 Task: Create a due date automation trigger when advanced on, on the tuesday before a card is due add content with a name or a description ending with resume at 11:00 AM.
Action: Mouse moved to (873, 272)
Screenshot: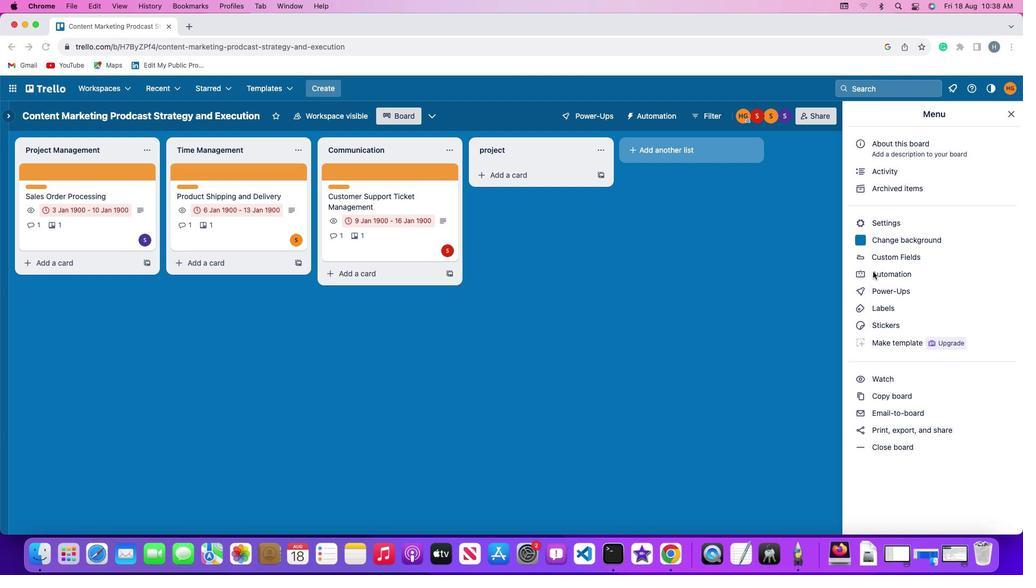 
Action: Mouse pressed left at (873, 272)
Screenshot: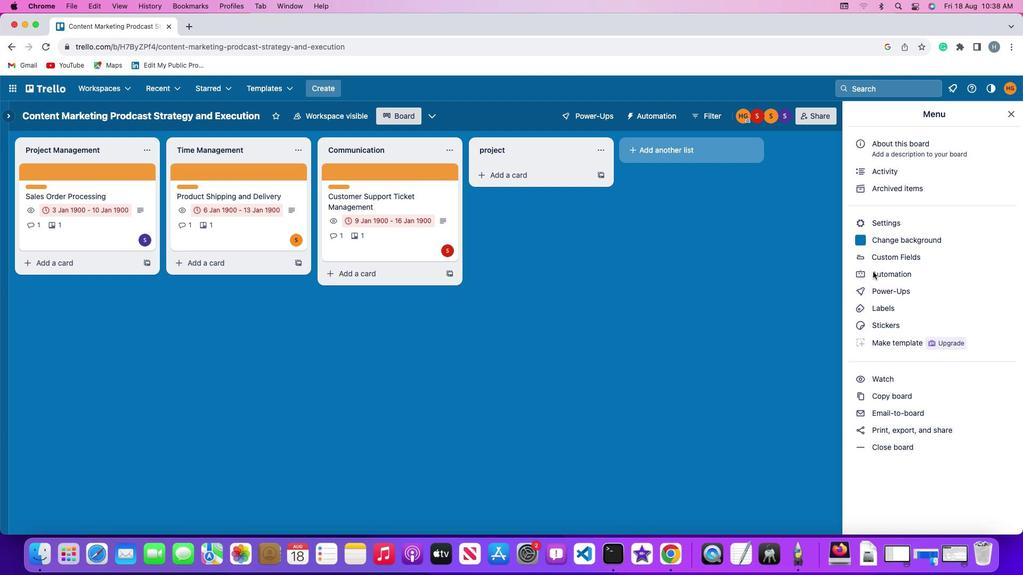 
Action: Mouse pressed left at (873, 272)
Screenshot: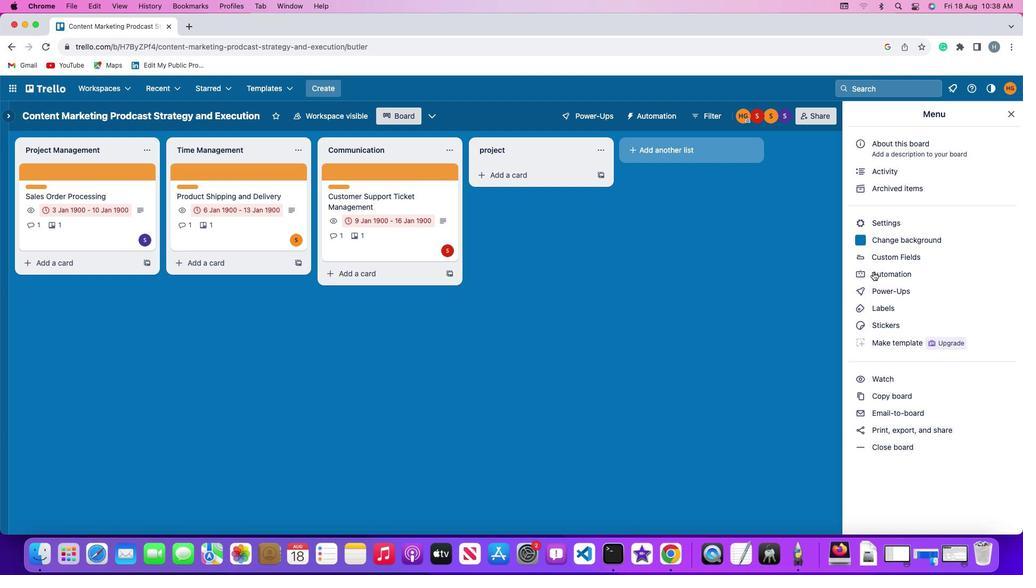 
Action: Mouse moved to (78, 244)
Screenshot: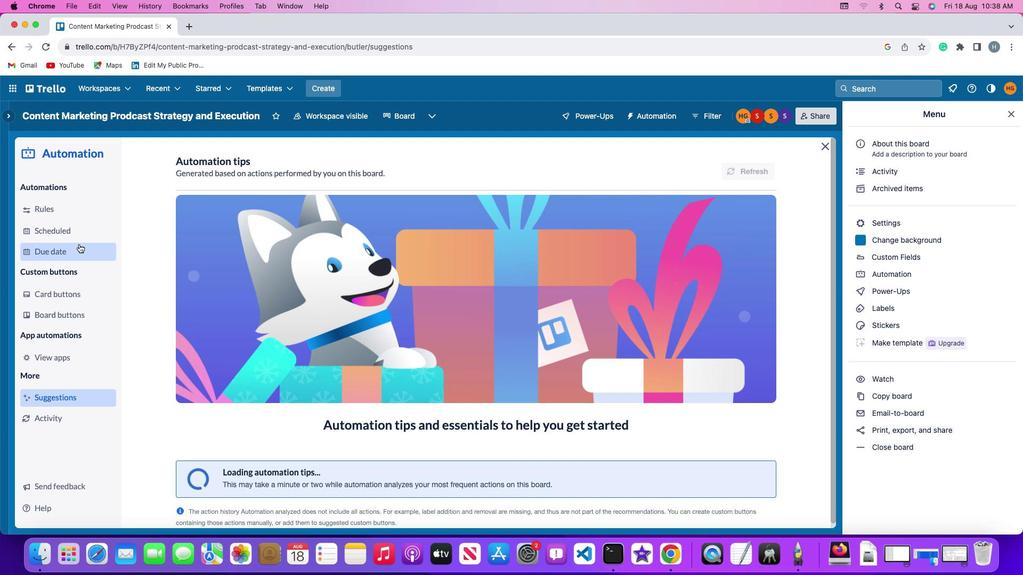 
Action: Mouse pressed left at (78, 244)
Screenshot: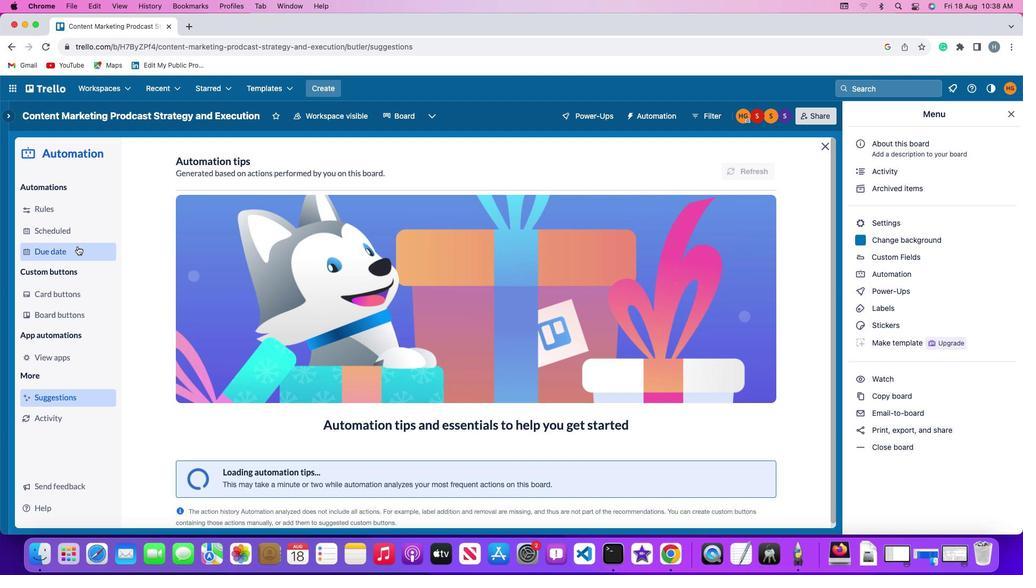 
Action: Mouse moved to (724, 163)
Screenshot: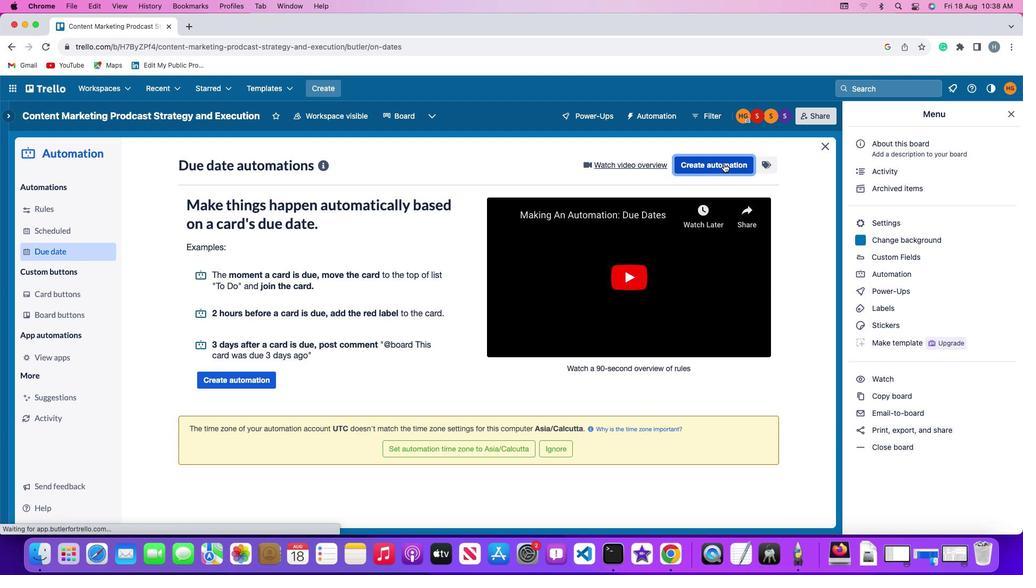 
Action: Mouse pressed left at (724, 163)
Screenshot: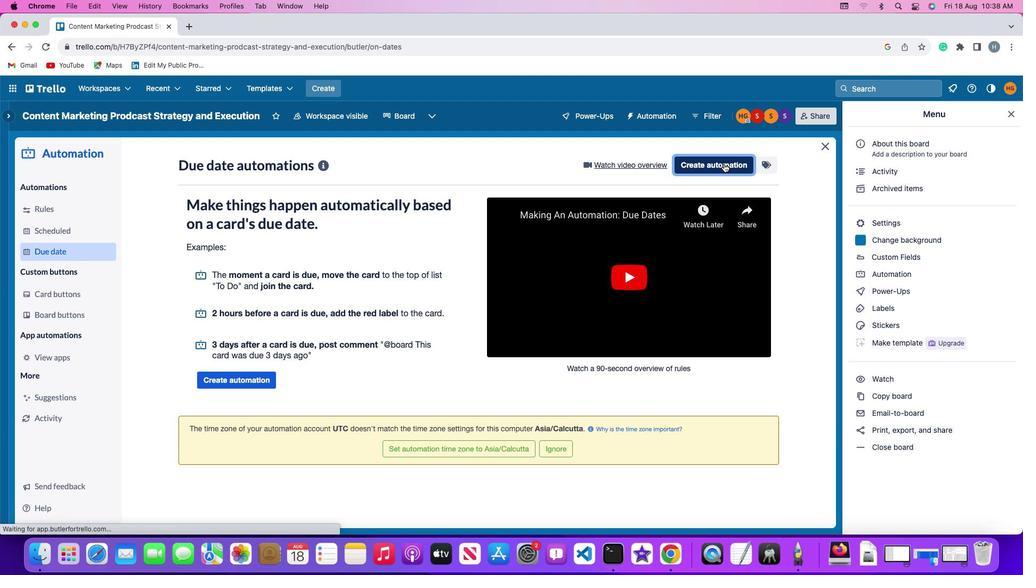 
Action: Mouse moved to (197, 268)
Screenshot: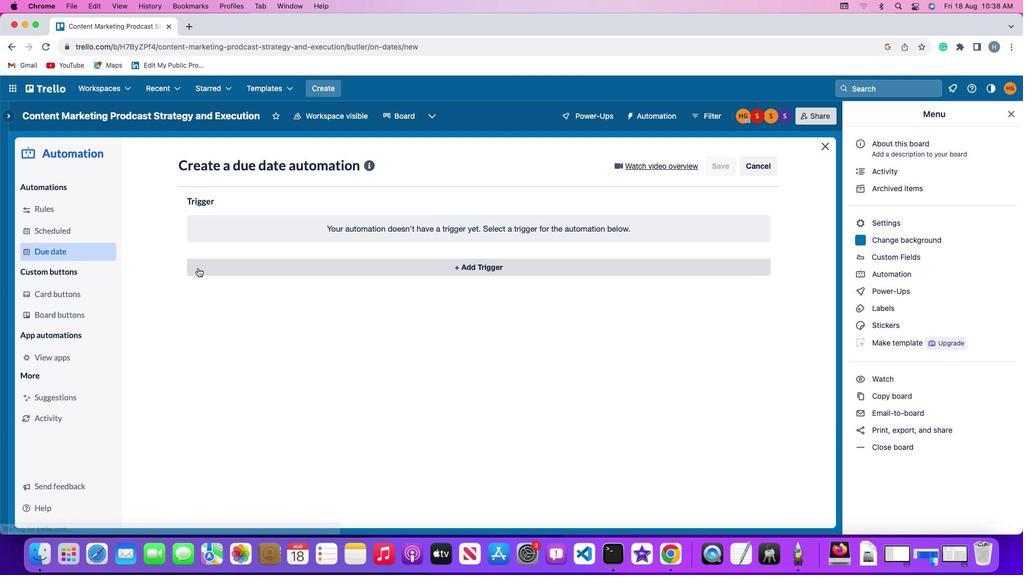 
Action: Mouse pressed left at (197, 268)
Screenshot: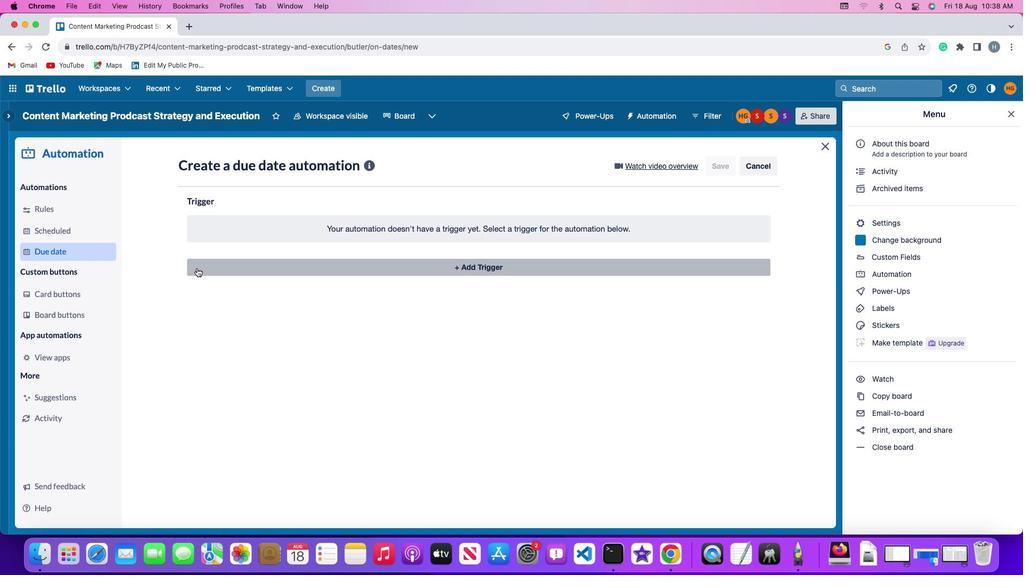 
Action: Mouse moved to (221, 466)
Screenshot: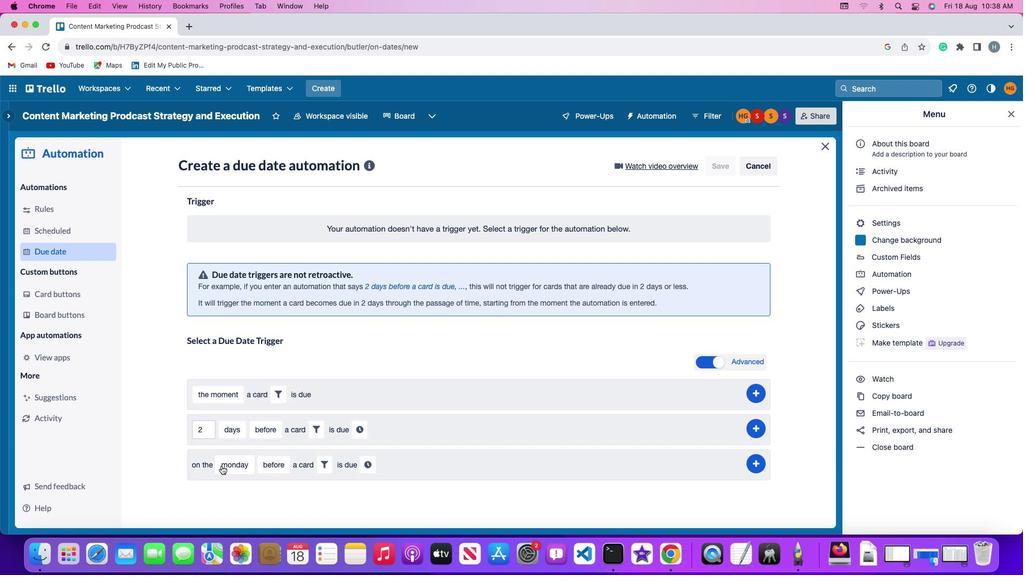 
Action: Mouse pressed left at (221, 466)
Screenshot: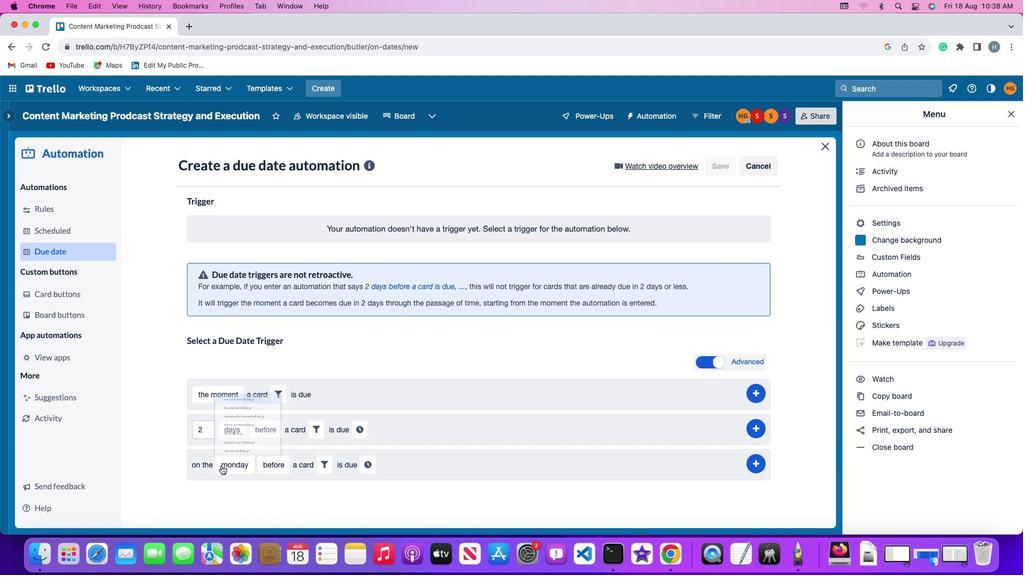 
Action: Mouse moved to (243, 335)
Screenshot: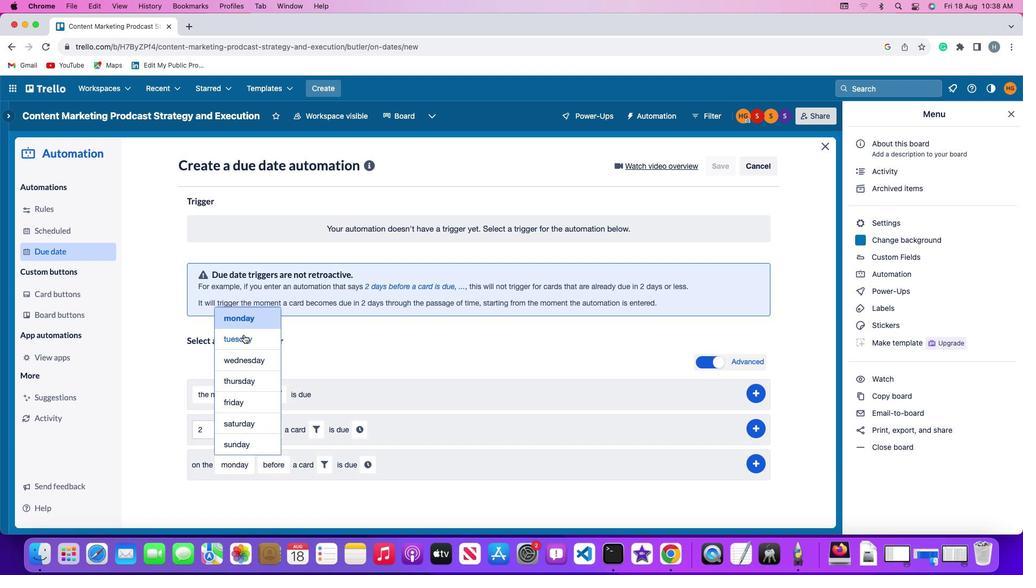 
Action: Mouse pressed left at (243, 335)
Screenshot: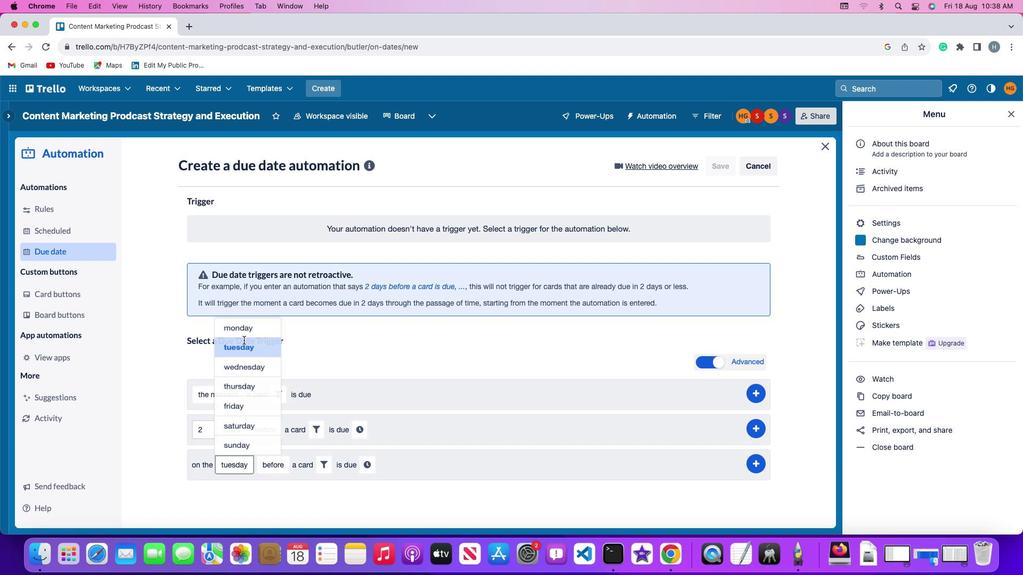 
Action: Mouse moved to (274, 465)
Screenshot: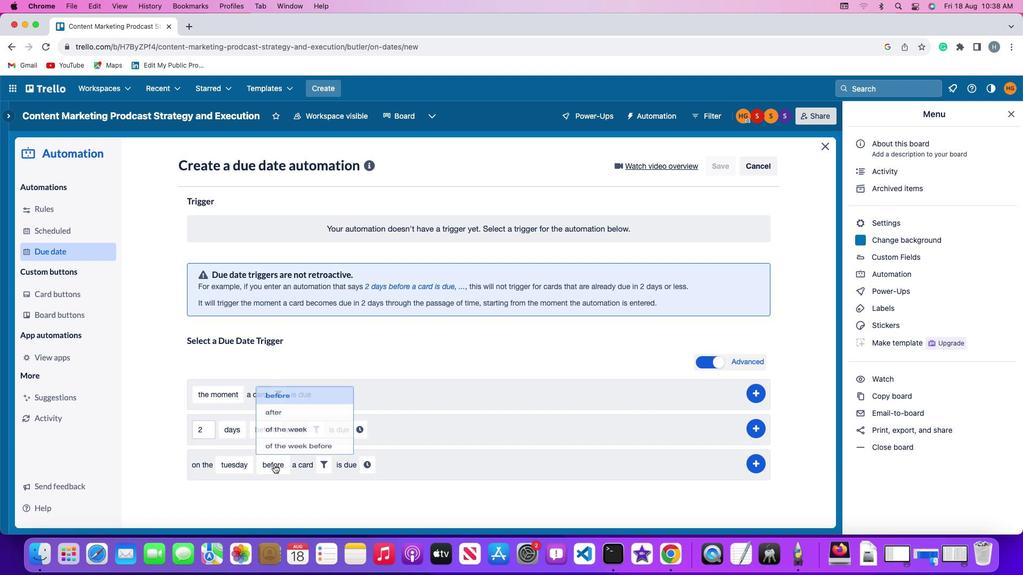 
Action: Mouse pressed left at (274, 465)
Screenshot: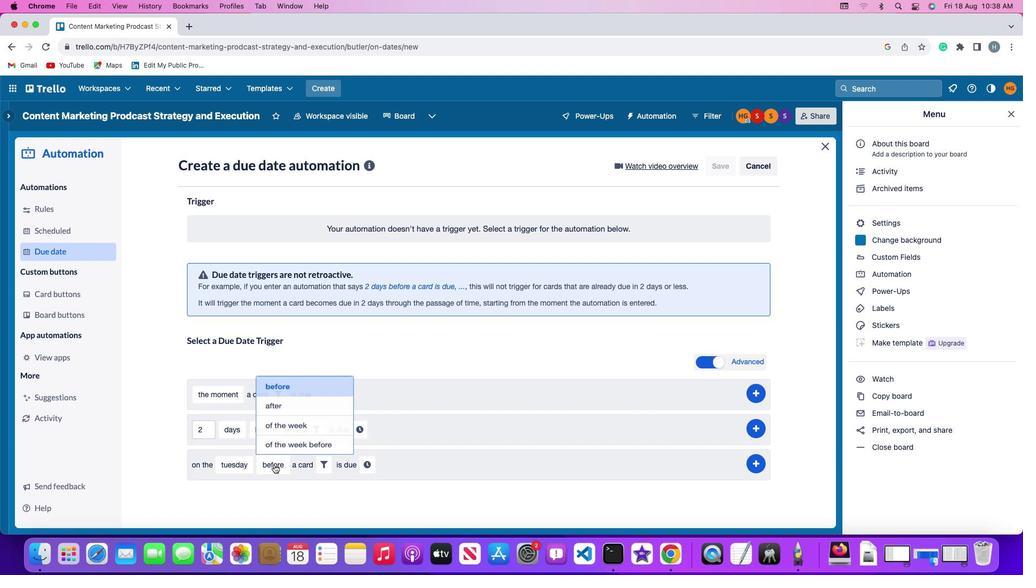 
Action: Mouse moved to (290, 379)
Screenshot: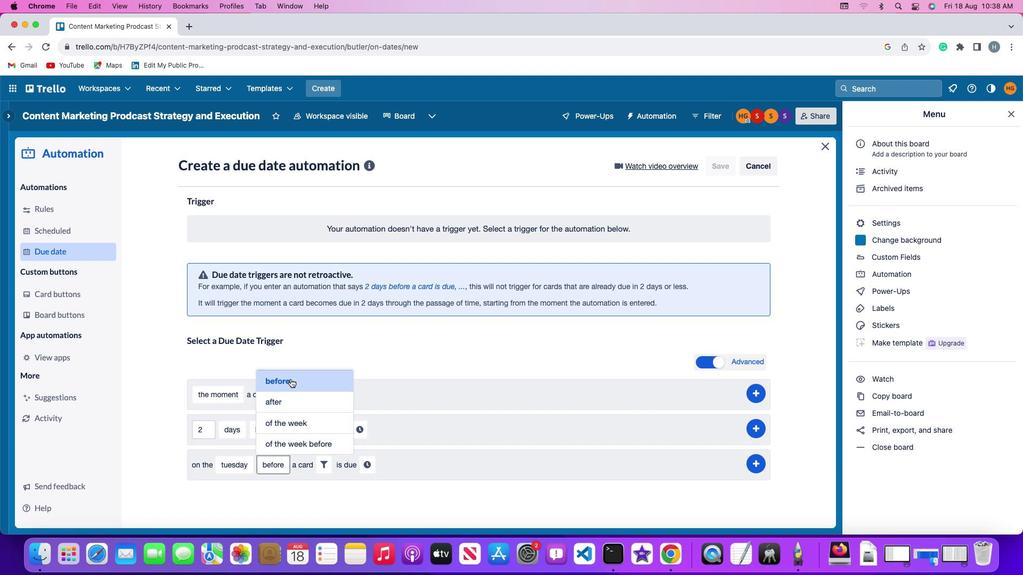 
Action: Mouse pressed left at (290, 379)
Screenshot: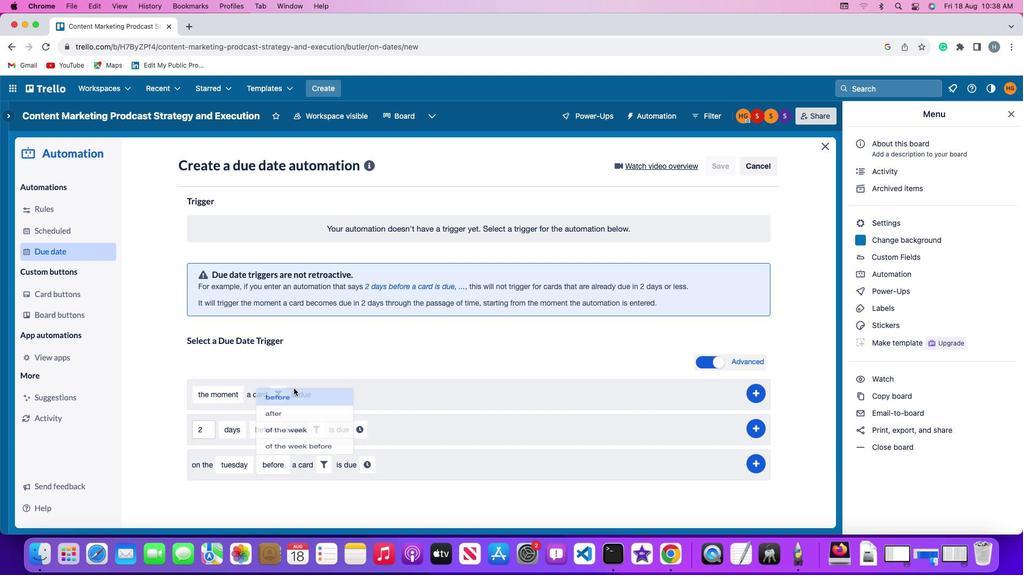 
Action: Mouse moved to (324, 469)
Screenshot: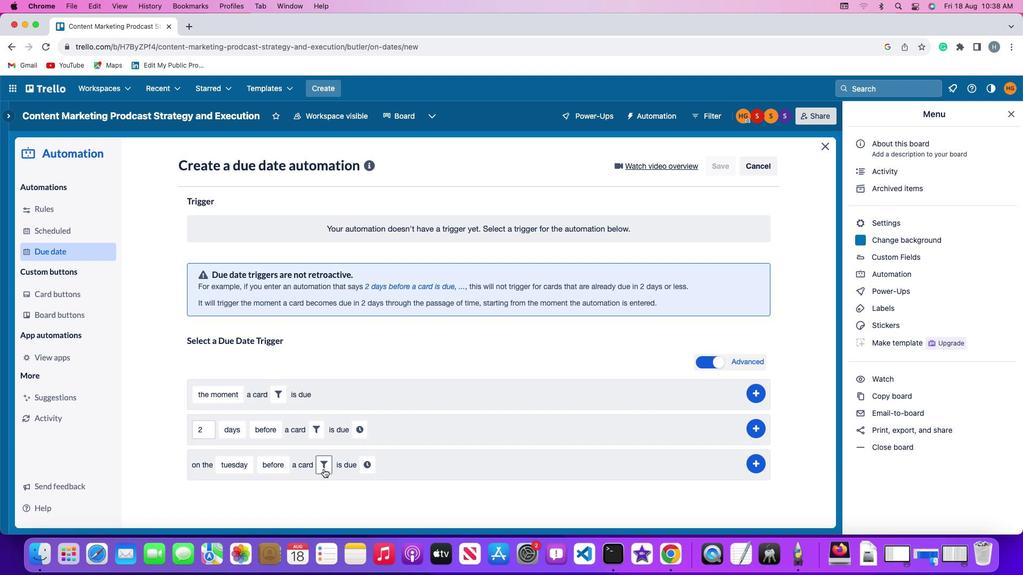 
Action: Mouse pressed left at (324, 469)
Screenshot: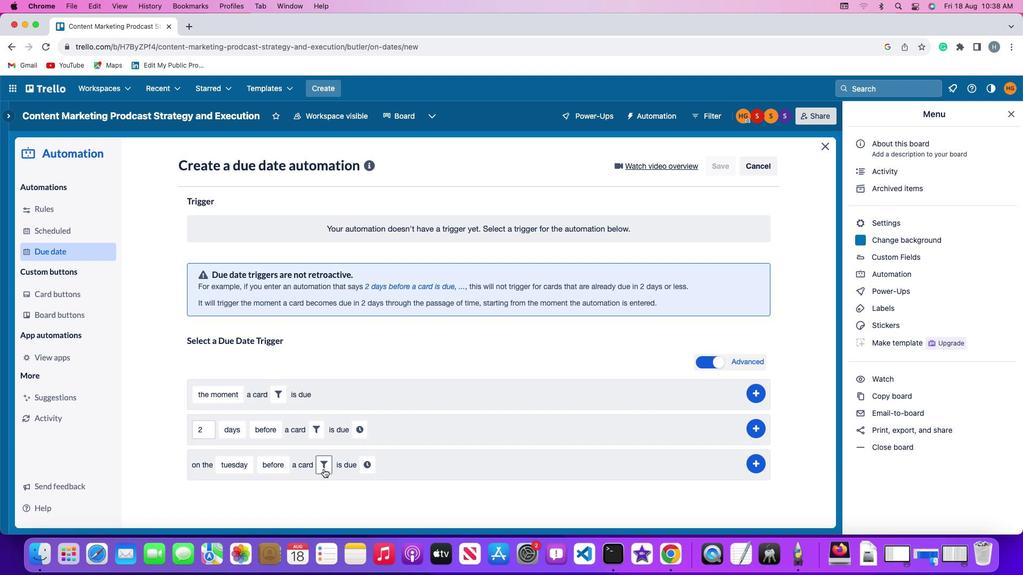 
Action: Mouse moved to (454, 498)
Screenshot: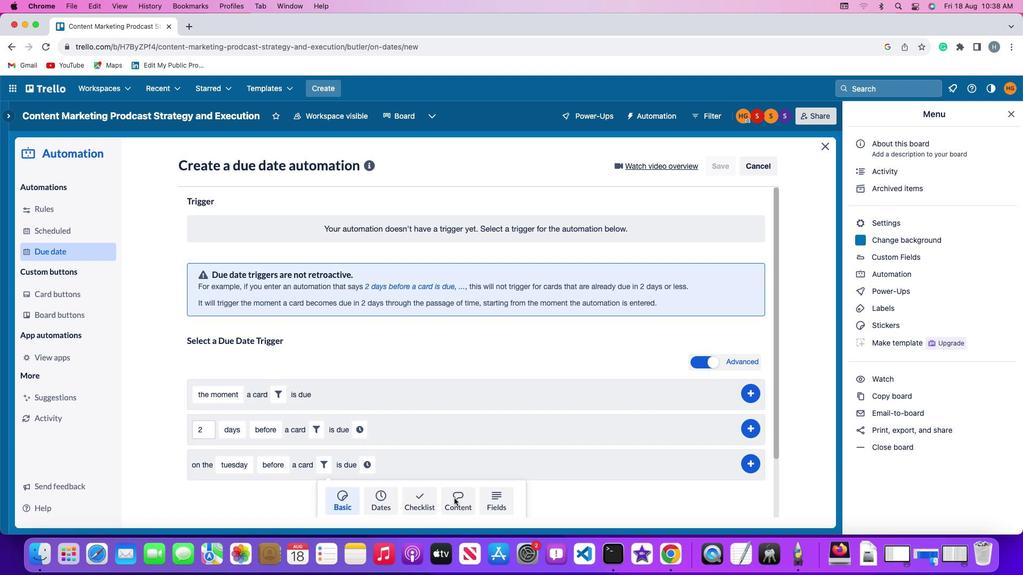 
Action: Mouse pressed left at (454, 498)
Screenshot: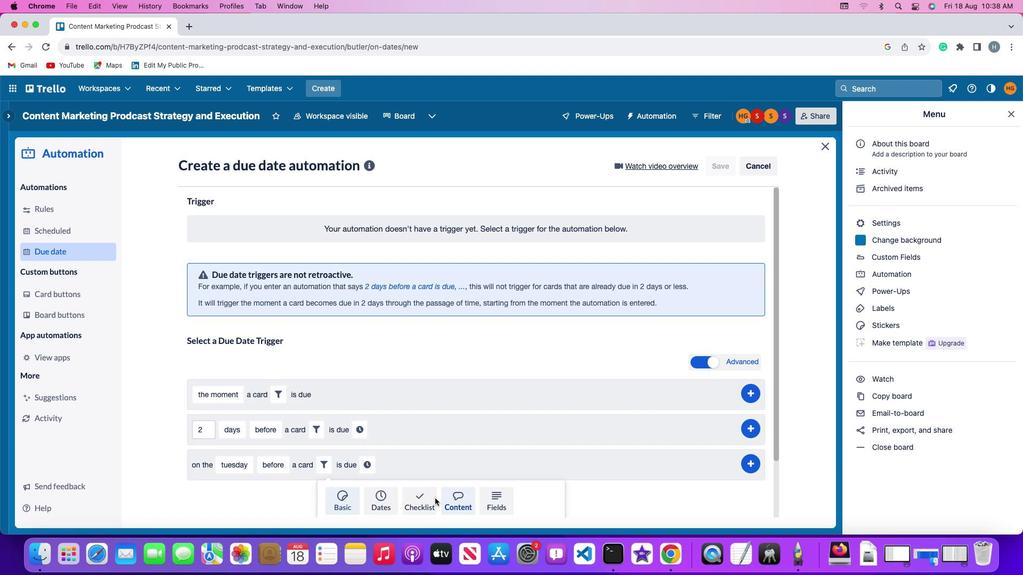 
Action: Mouse moved to (271, 492)
Screenshot: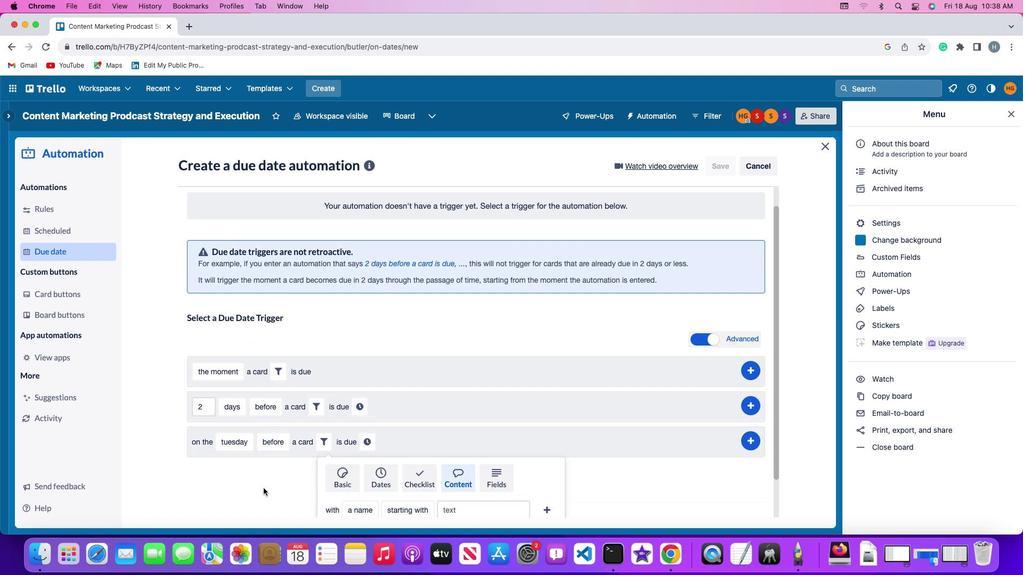 
Action: Mouse scrolled (271, 492) with delta (0, 0)
Screenshot: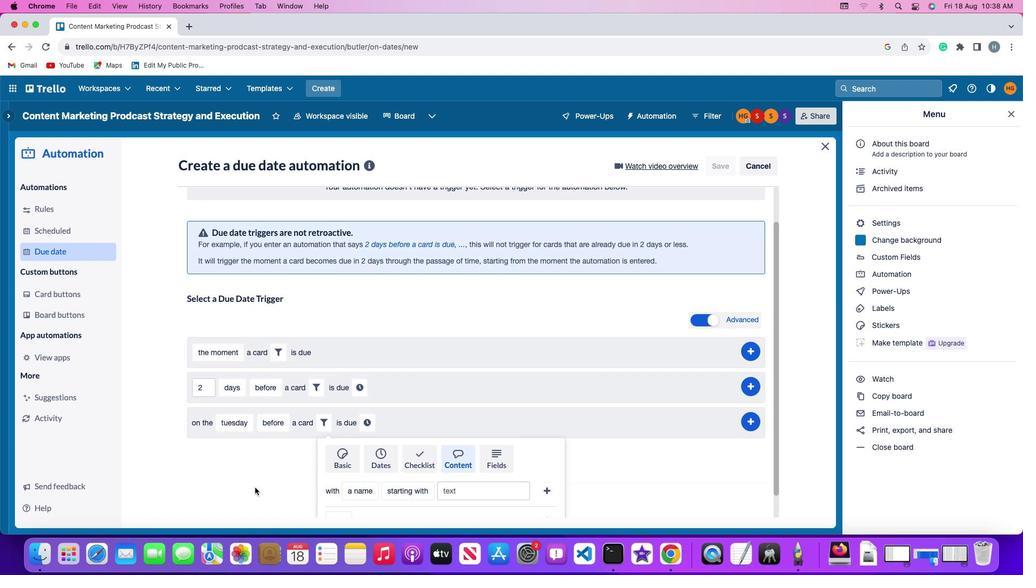 
Action: Mouse scrolled (271, 492) with delta (0, 0)
Screenshot: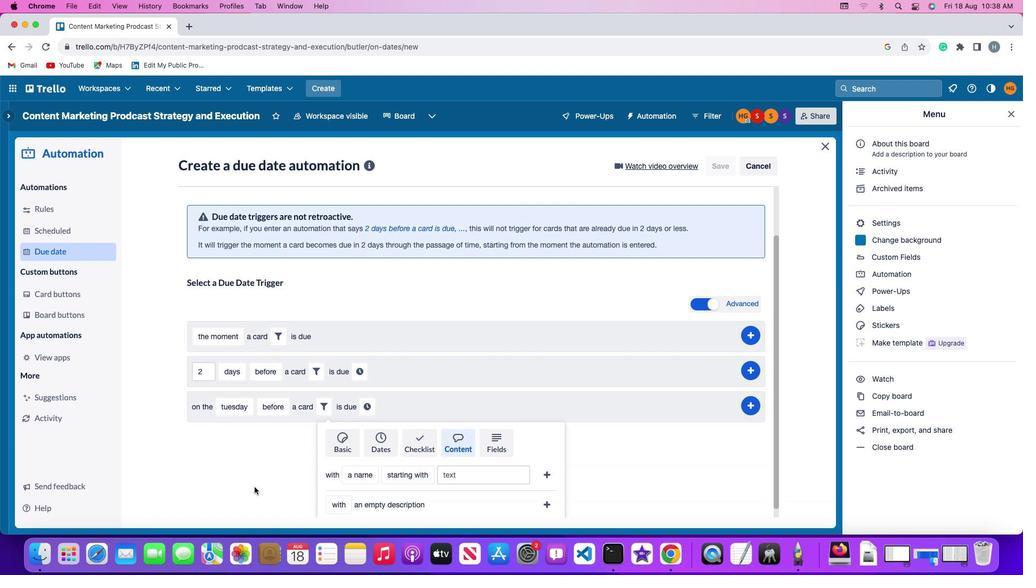 
Action: Mouse scrolled (271, 492) with delta (0, -1)
Screenshot: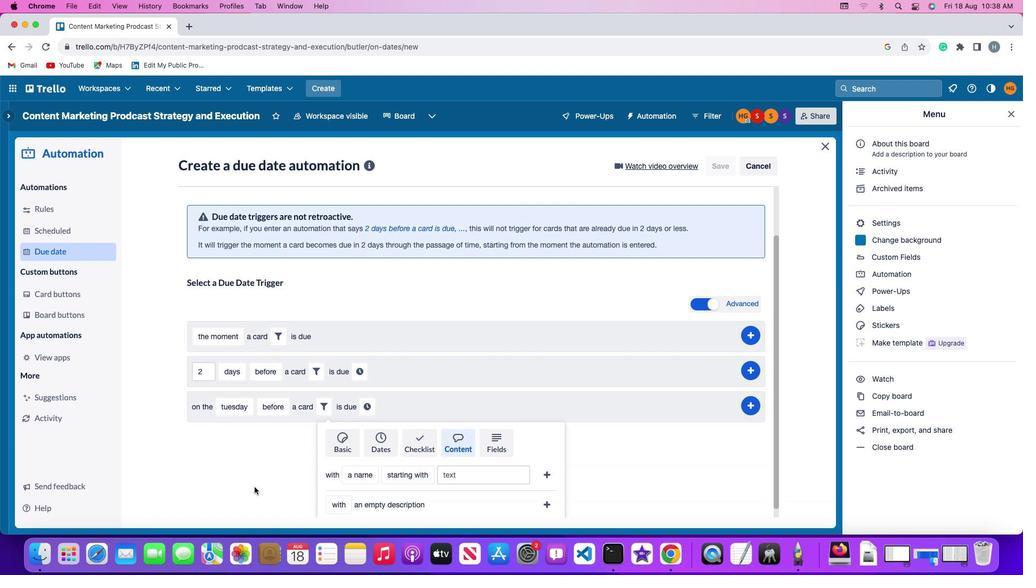 
Action: Mouse scrolled (271, 492) with delta (0, -2)
Screenshot: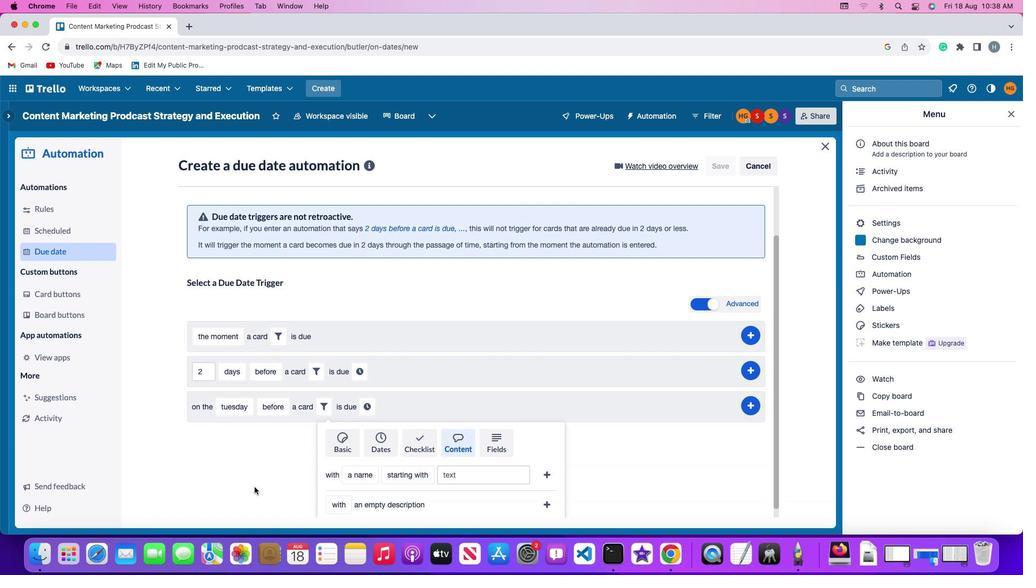 
Action: Mouse moved to (270, 491)
Screenshot: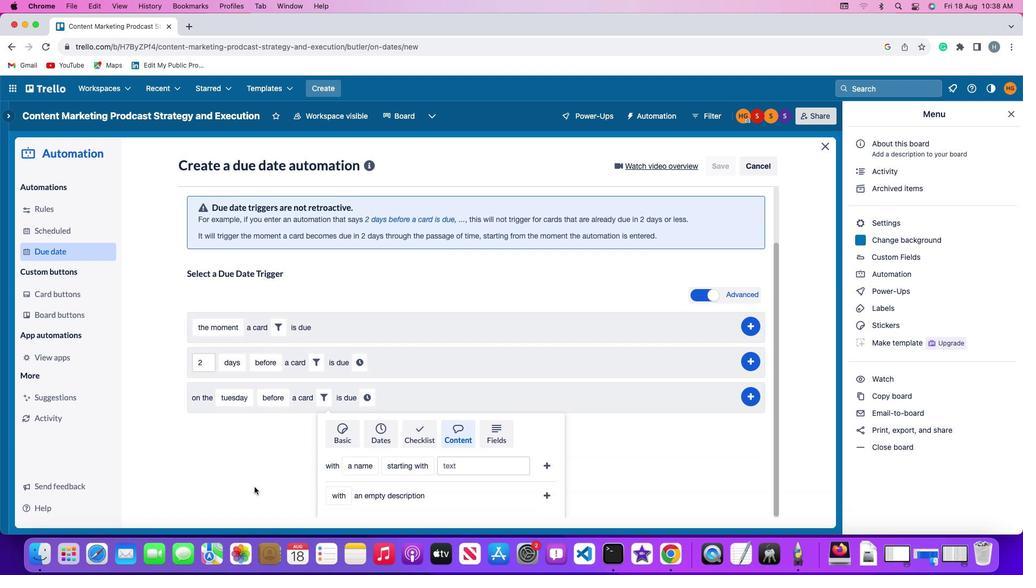 
Action: Mouse scrolled (270, 491) with delta (0, -3)
Screenshot: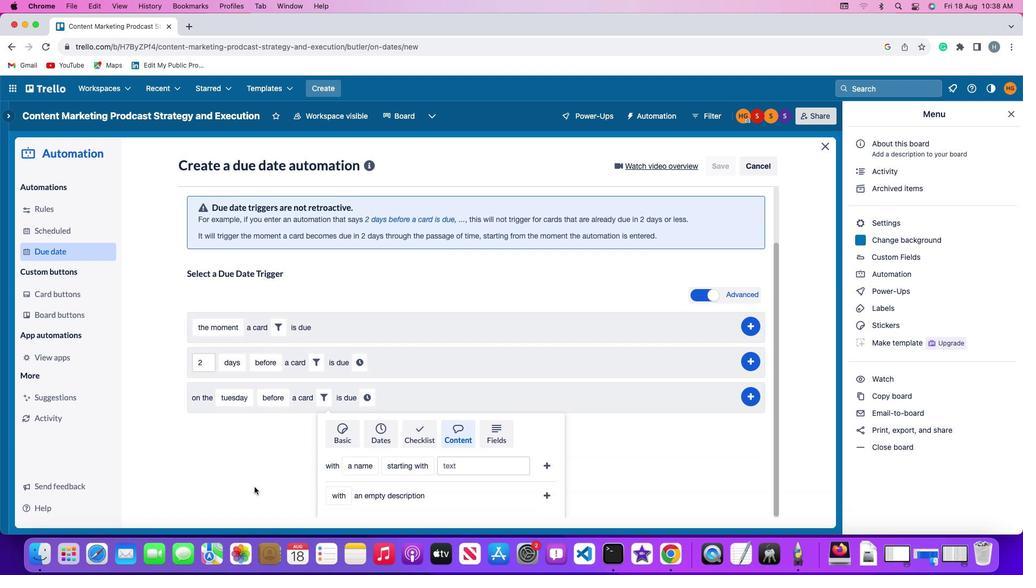 
Action: Mouse moved to (360, 465)
Screenshot: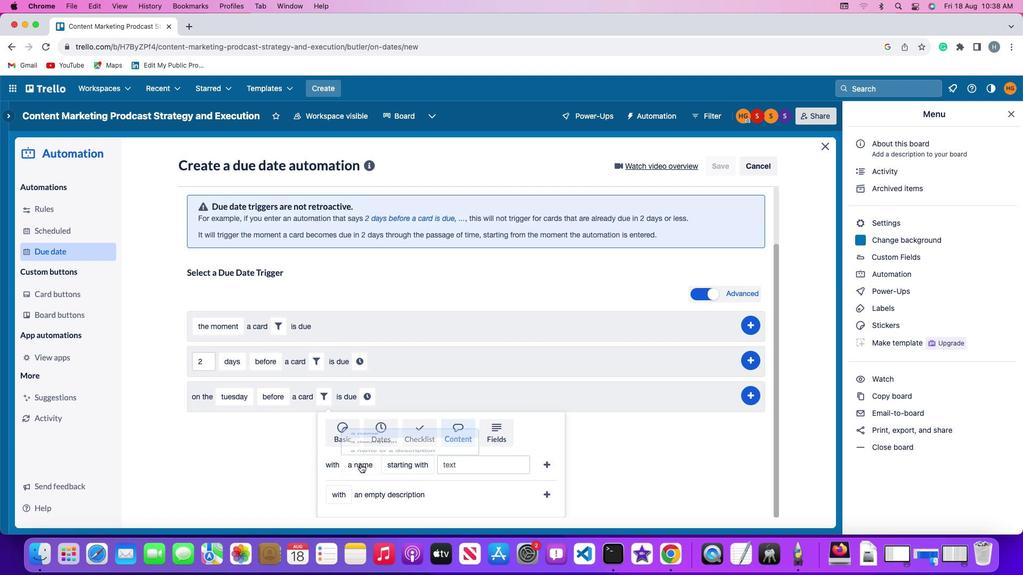 
Action: Mouse pressed left at (360, 465)
Screenshot: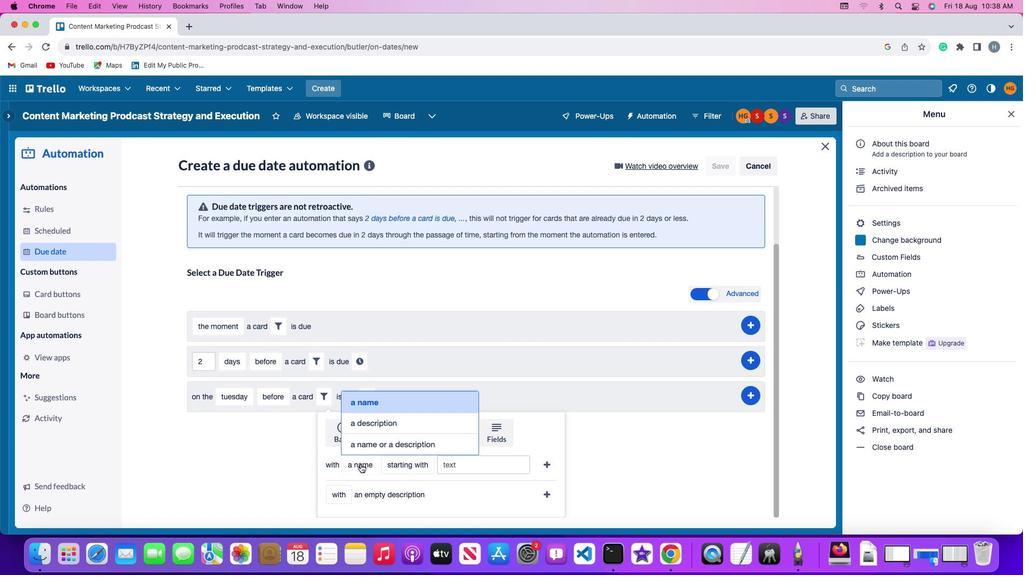 
Action: Mouse moved to (361, 448)
Screenshot: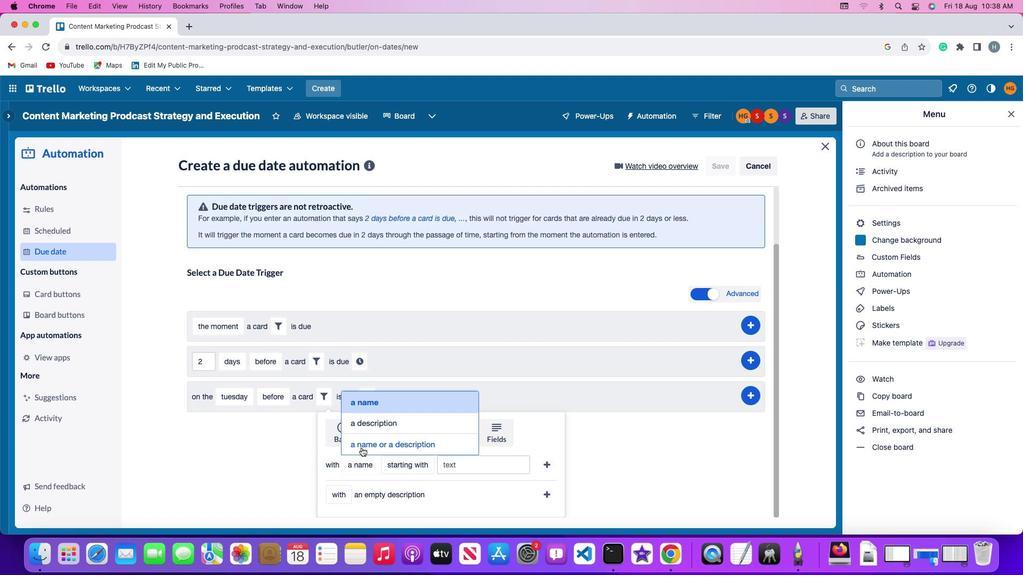 
Action: Mouse pressed left at (361, 448)
Screenshot: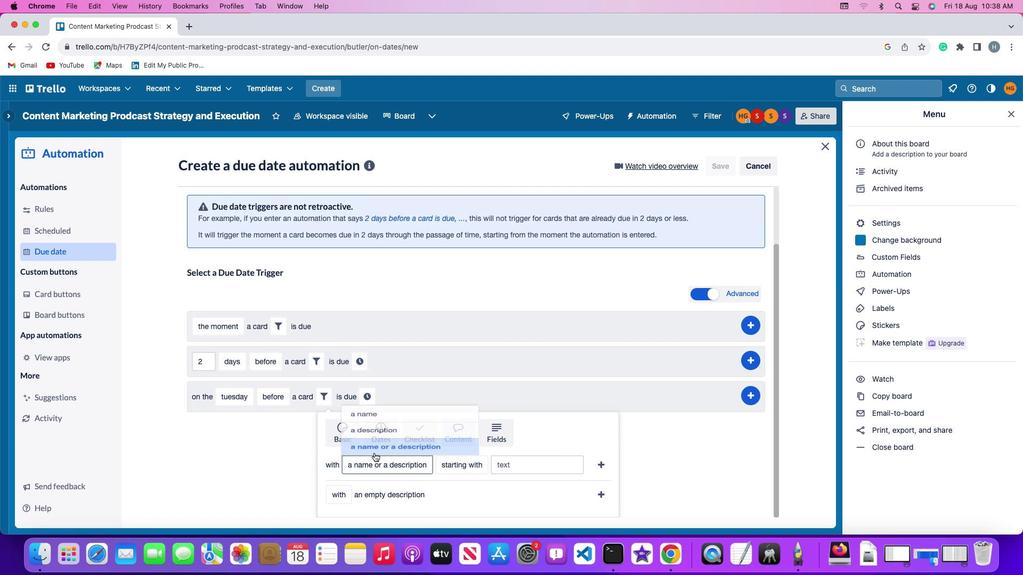 
Action: Mouse moved to (439, 462)
Screenshot: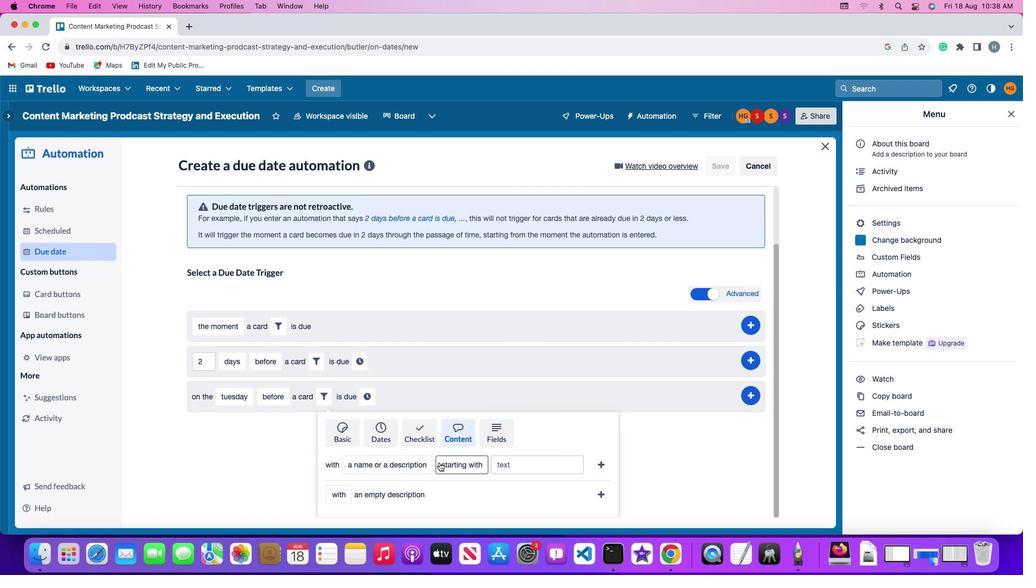 
Action: Mouse pressed left at (439, 462)
Screenshot: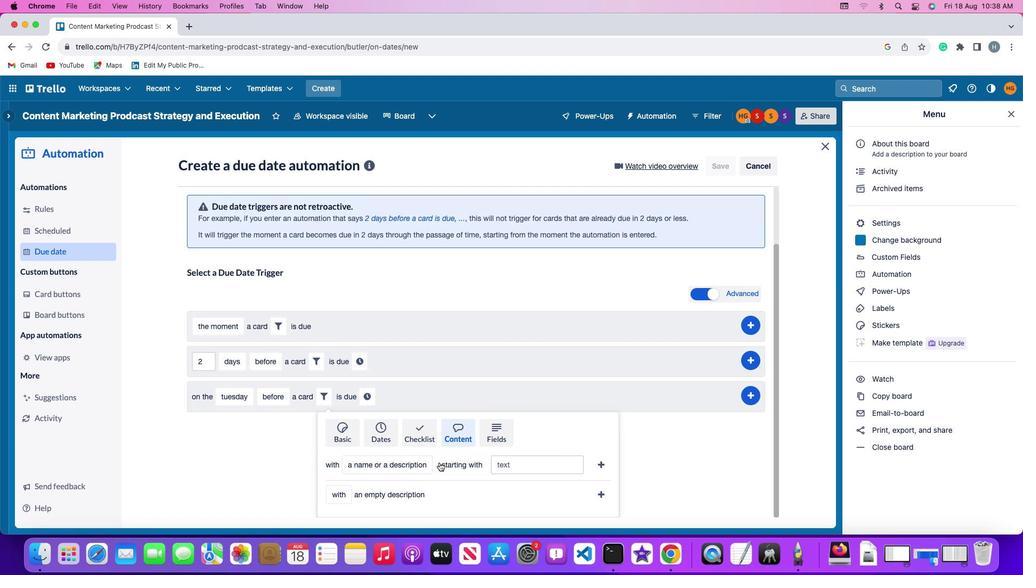 
Action: Mouse moved to (465, 357)
Screenshot: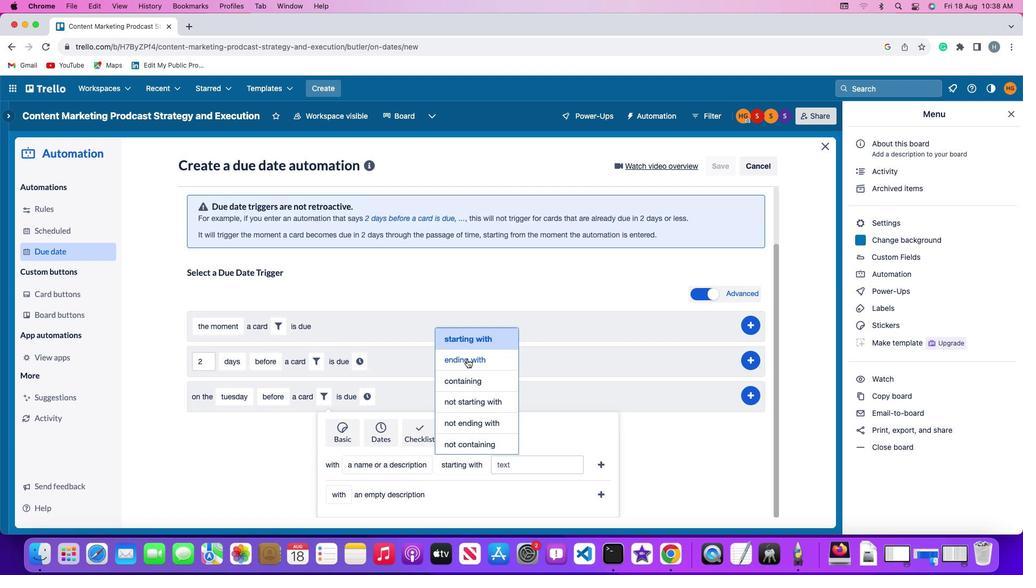 
Action: Mouse pressed left at (465, 357)
Screenshot: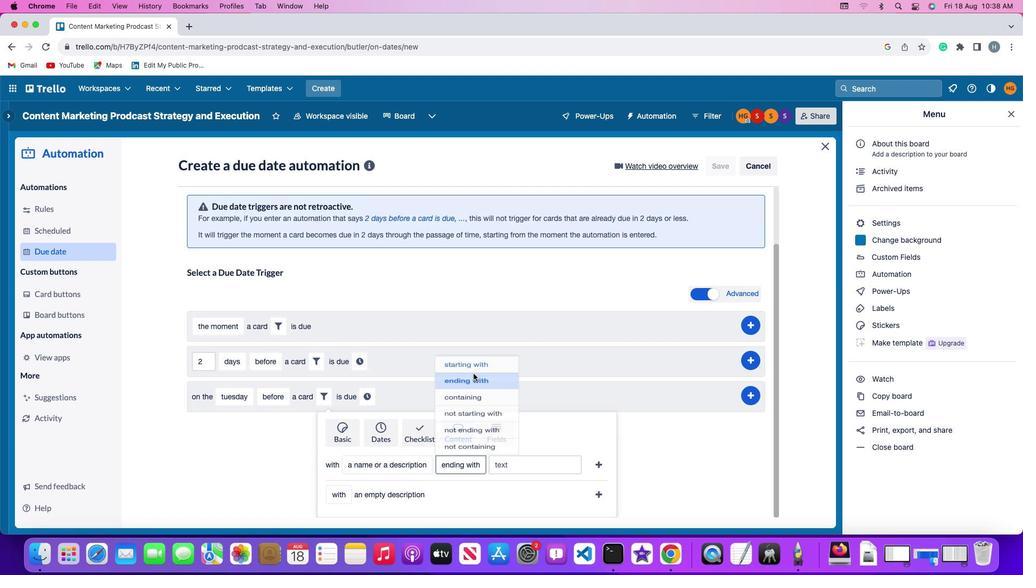 
Action: Mouse moved to (515, 466)
Screenshot: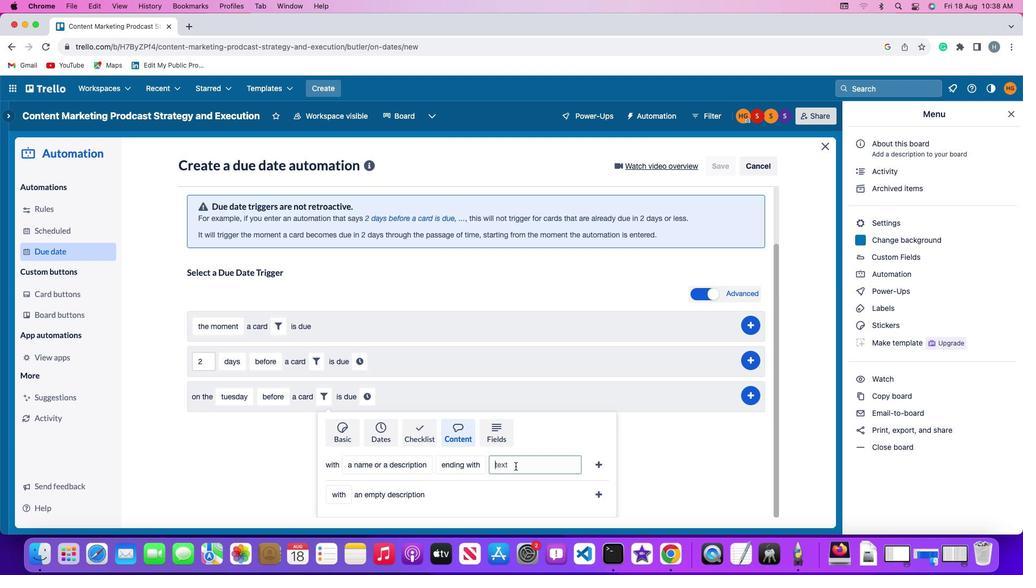 
Action: Mouse pressed left at (515, 466)
Screenshot: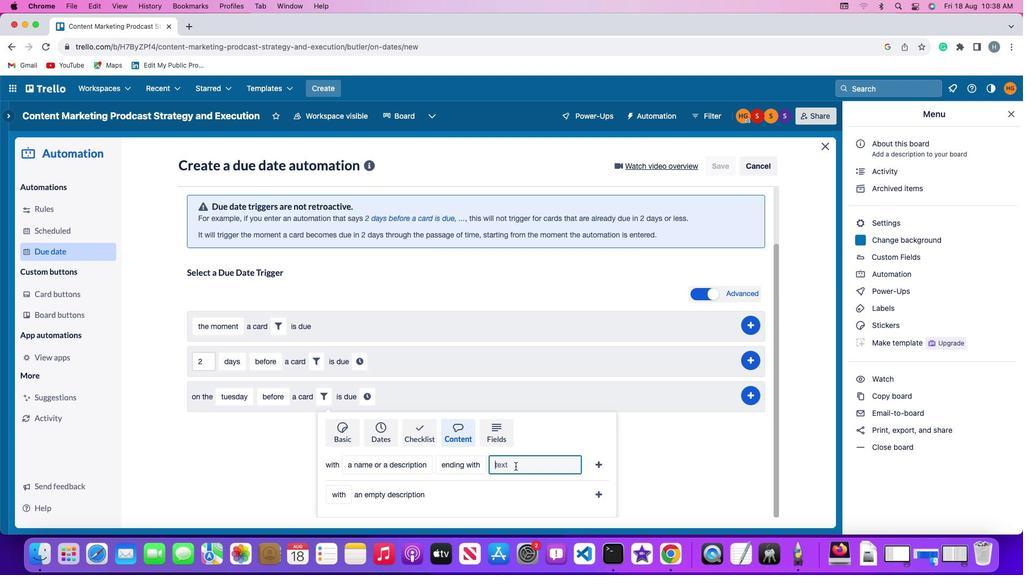 
Action: Mouse moved to (515, 467)
Screenshot: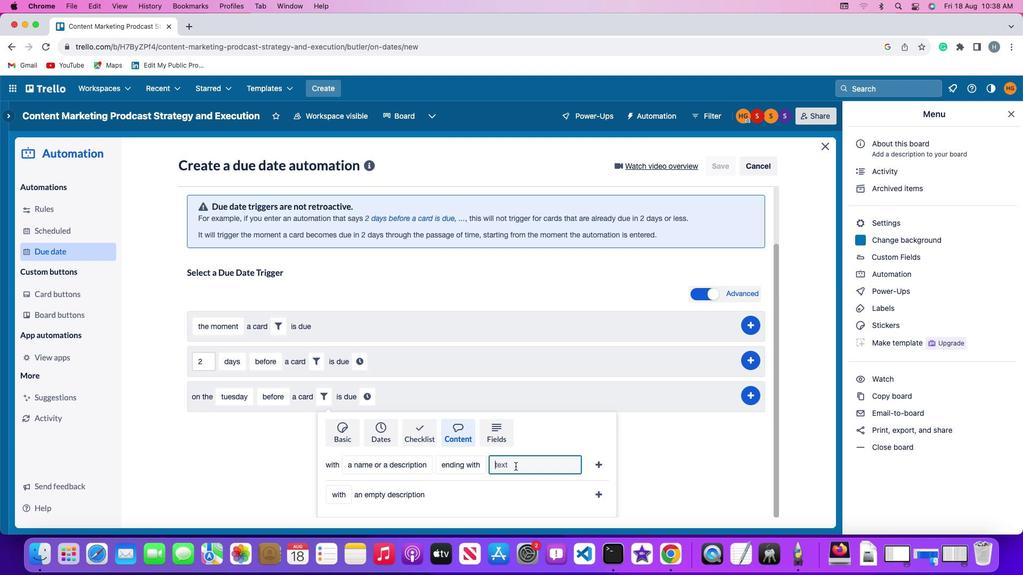 
Action: Key pressed 'r''e''s''u''m''e'
Screenshot: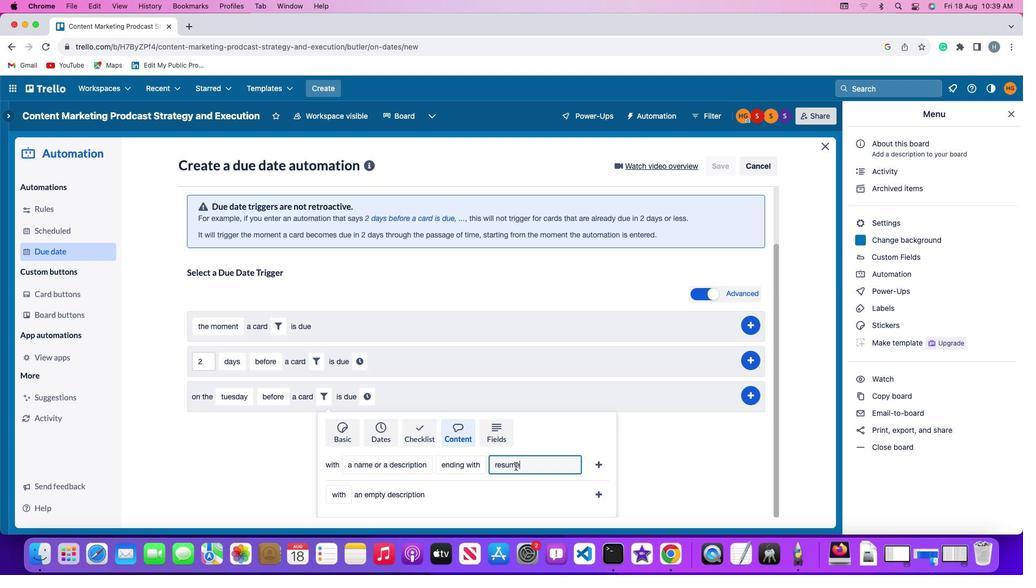 
Action: Mouse moved to (597, 462)
Screenshot: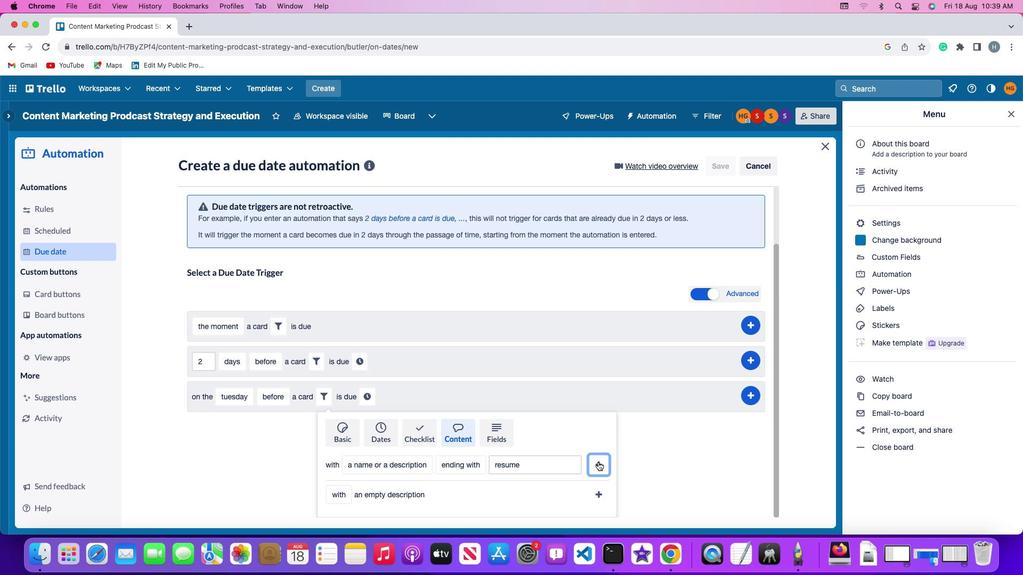 
Action: Mouse pressed left at (597, 462)
Screenshot: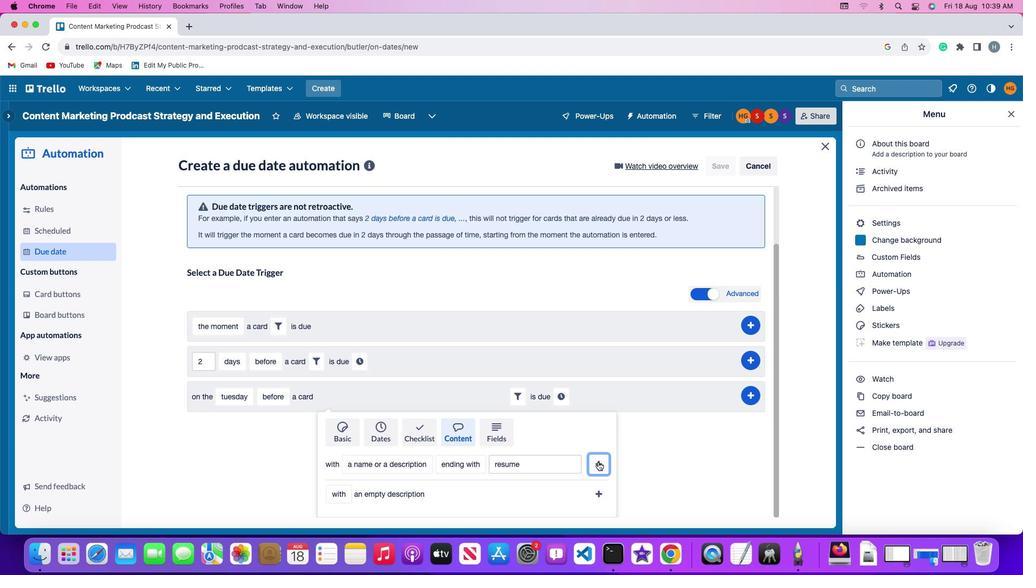 
Action: Mouse moved to (566, 462)
Screenshot: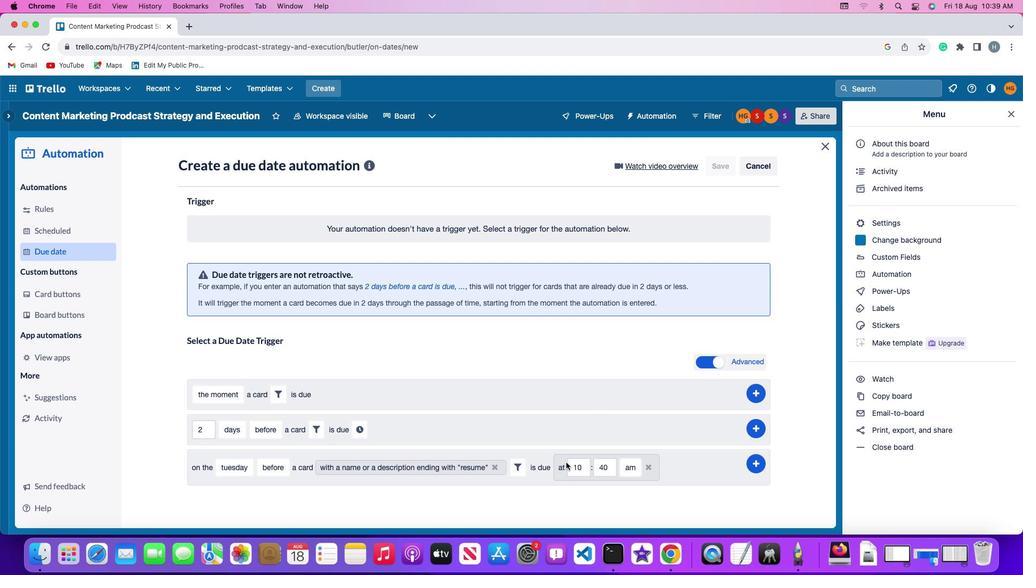 
Action: Mouse pressed left at (566, 462)
Screenshot: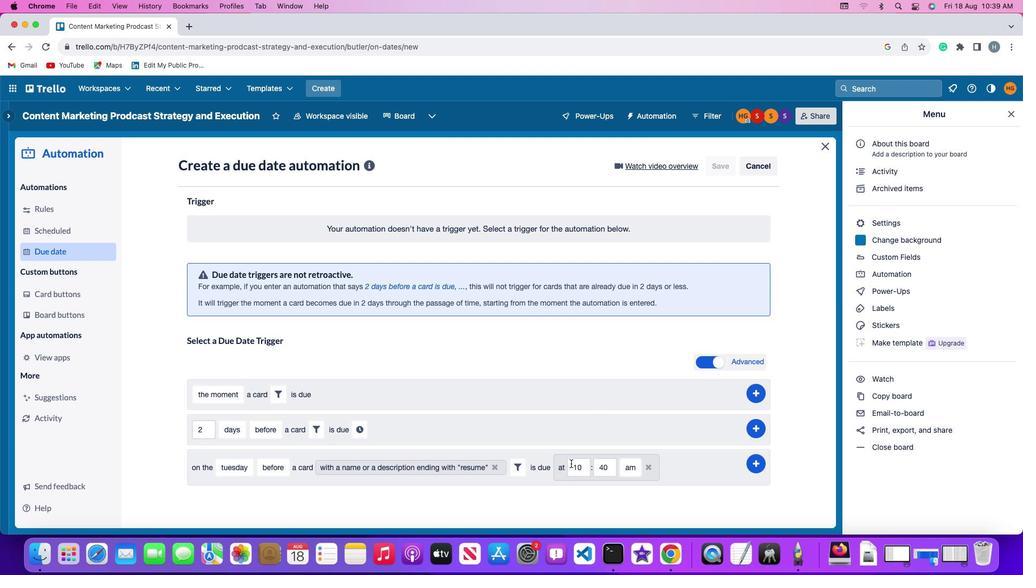 
Action: Mouse moved to (583, 465)
Screenshot: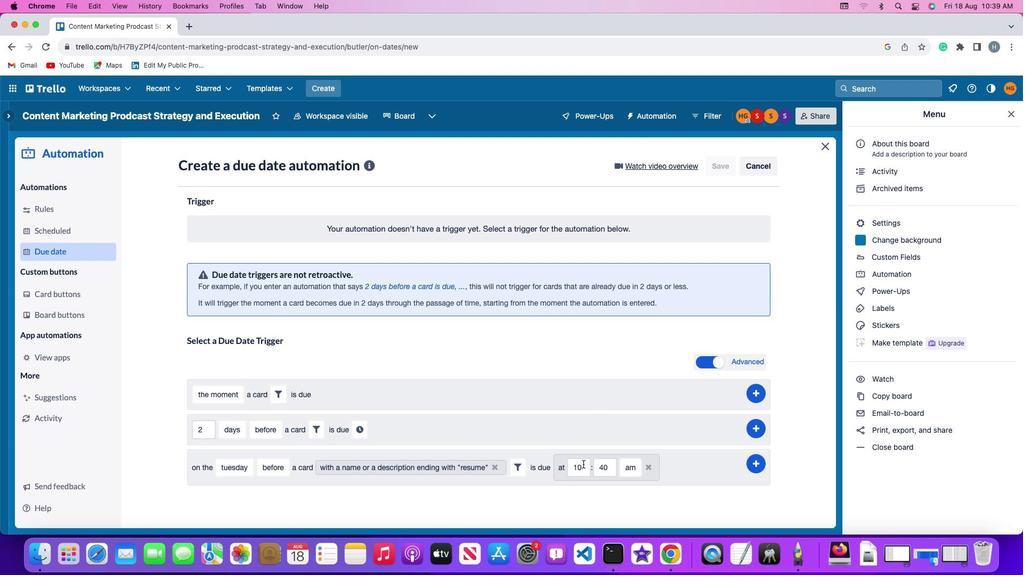 
Action: Mouse pressed left at (583, 465)
Screenshot: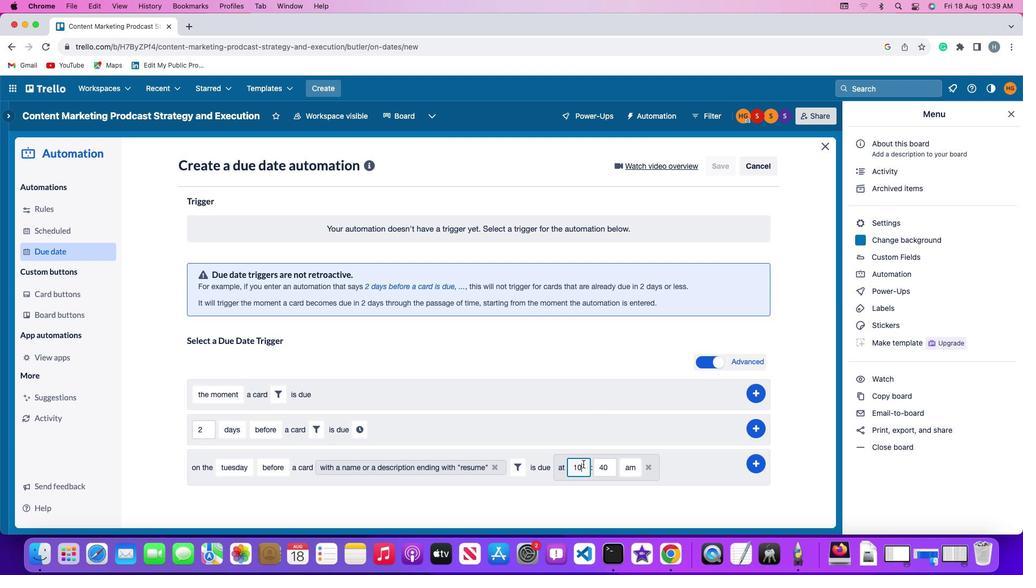 
Action: Key pressed Key.backspace'1'
Screenshot: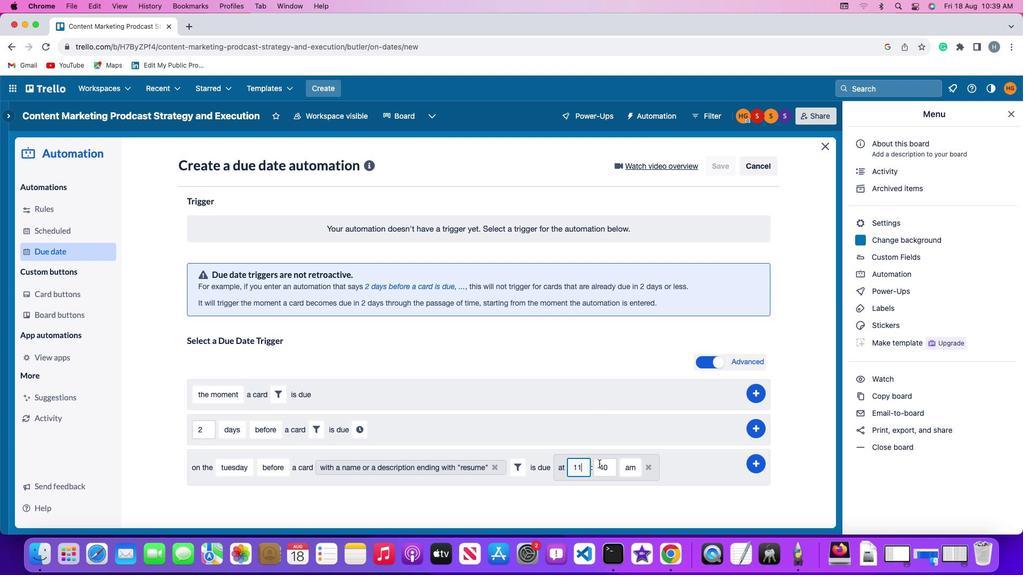 
Action: Mouse moved to (609, 463)
Screenshot: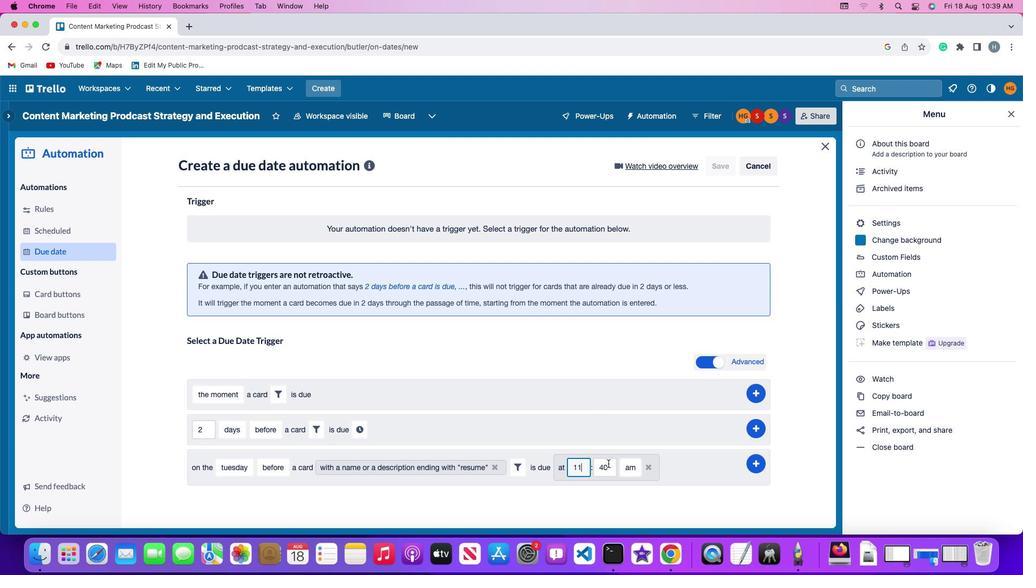 
Action: Mouse pressed left at (609, 463)
Screenshot: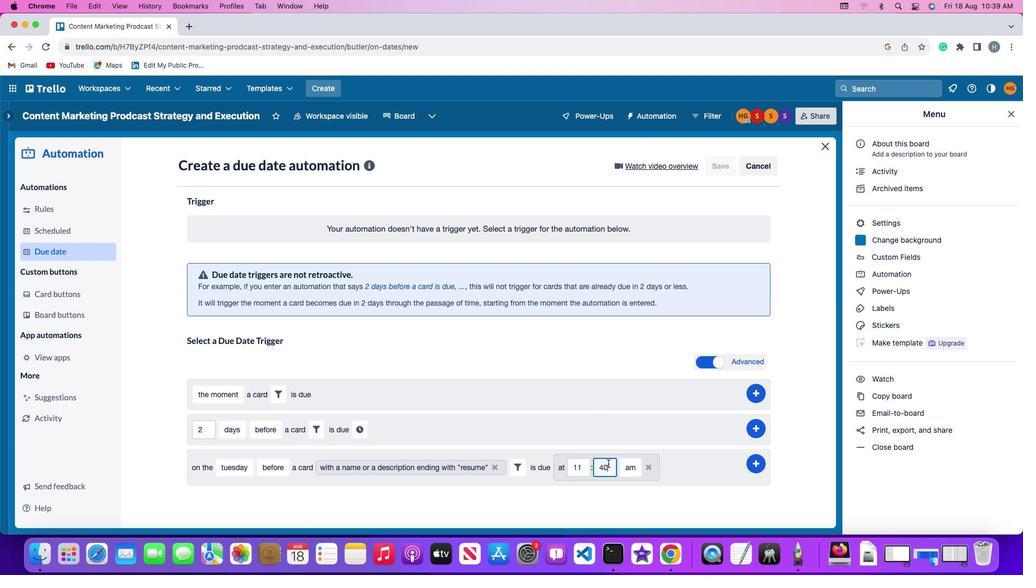 
Action: Key pressed Key.backspaceKey.backspace'0''0'
Screenshot: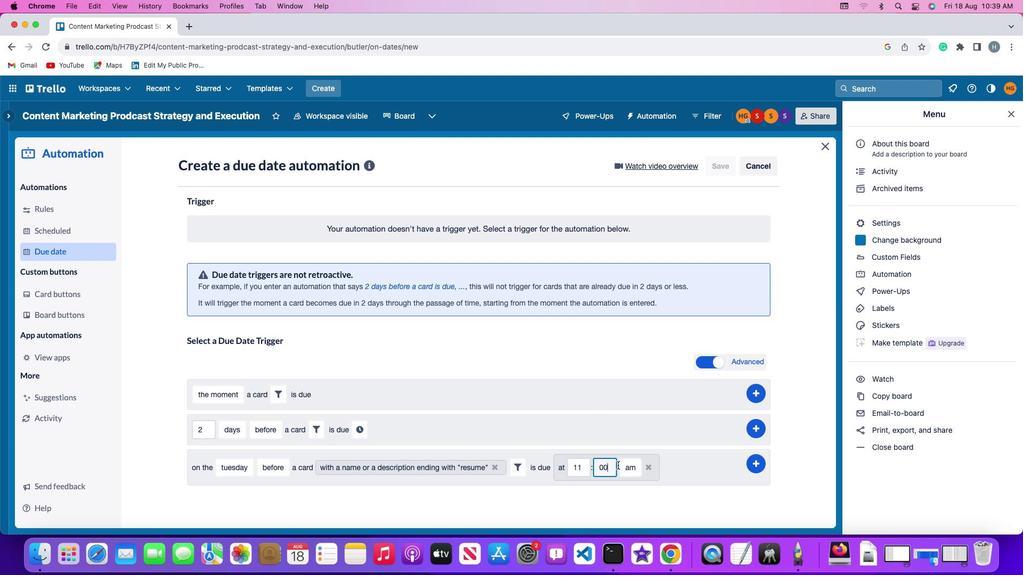 
Action: Mouse moved to (626, 466)
Screenshot: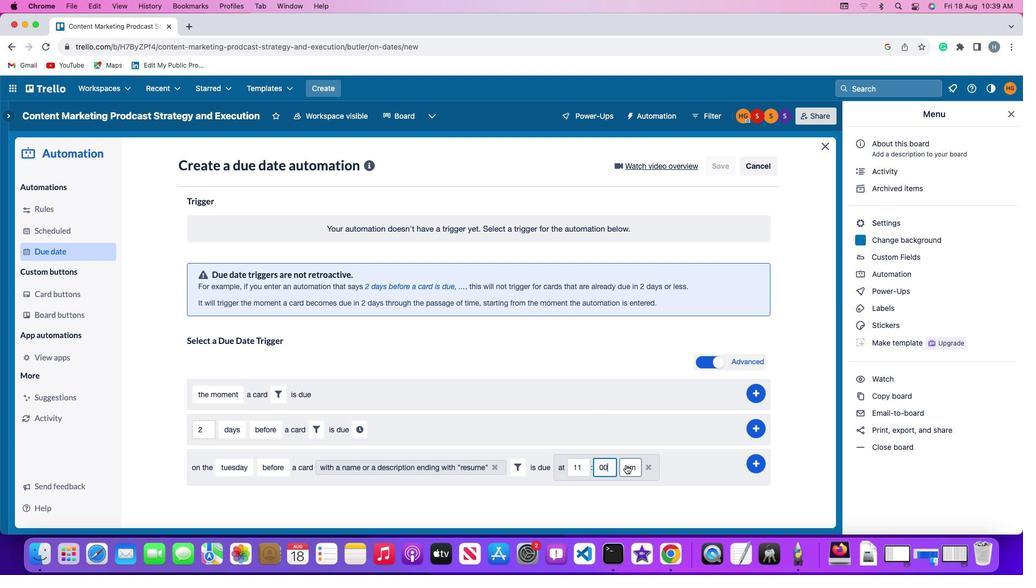 
Action: Mouse pressed left at (626, 466)
Screenshot: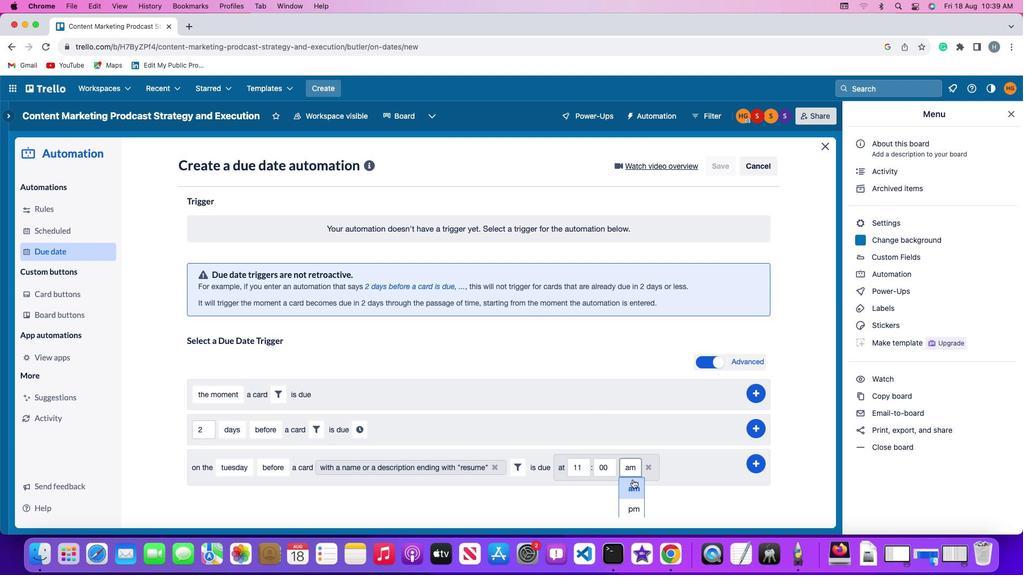
Action: Mouse moved to (635, 484)
Screenshot: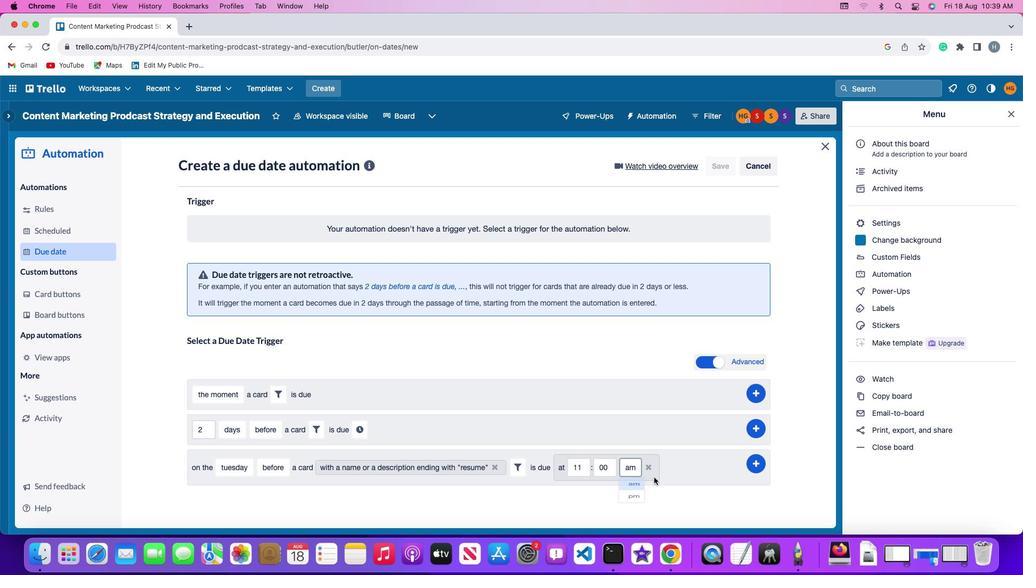 
Action: Mouse pressed left at (635, 484)
Screenshot: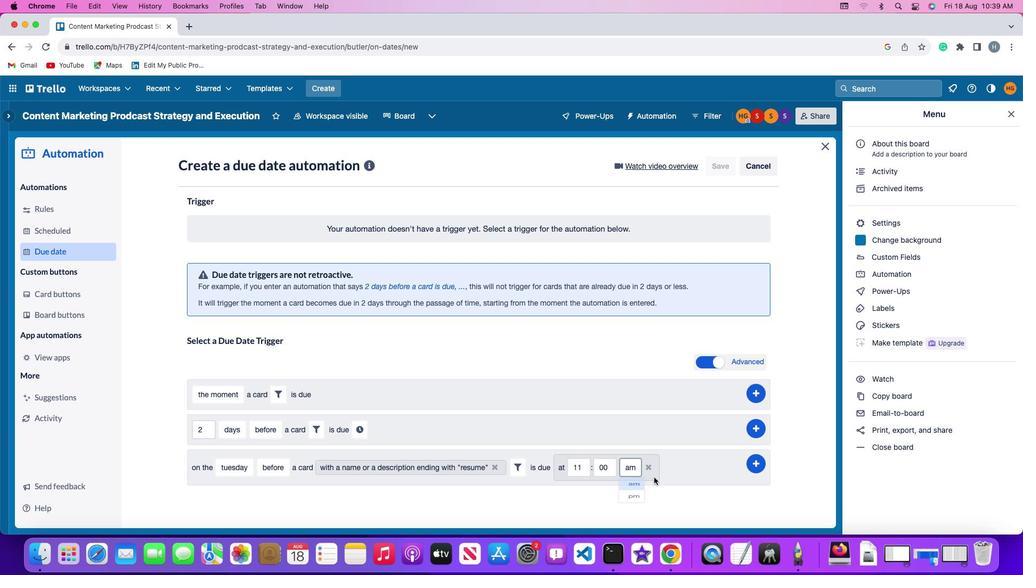 
Action: Mouse moved to (757, 460)
Screenshot: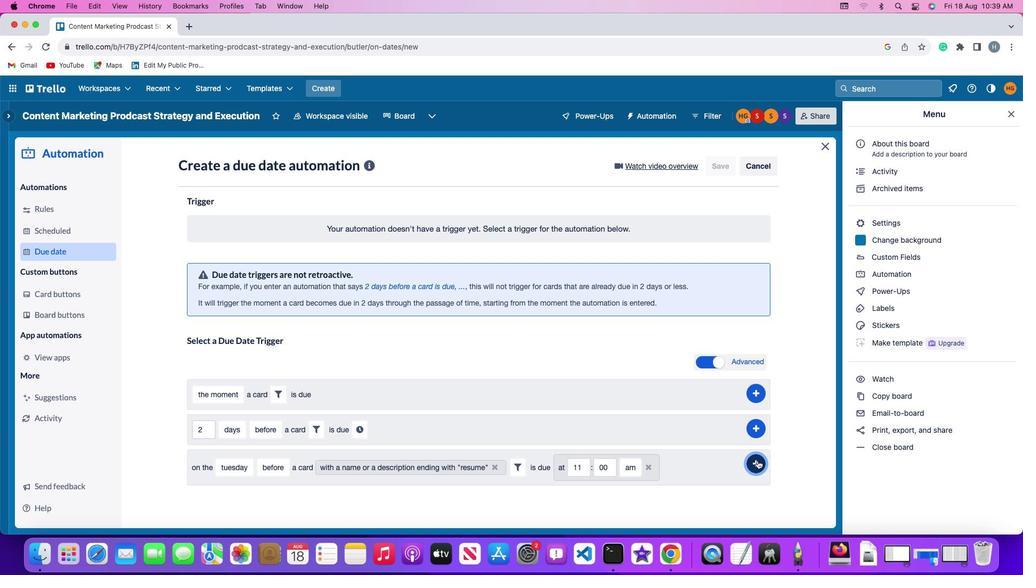 
Action: Mouse pressed left at (757, 460)
Screenshot: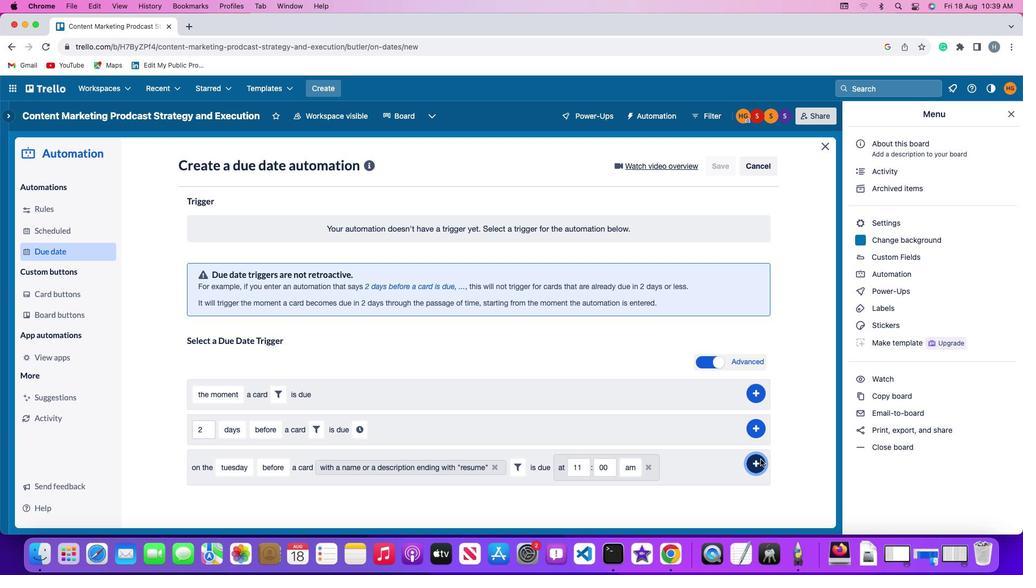 
Action: Mouse moved to (794, 385)
Screenshot: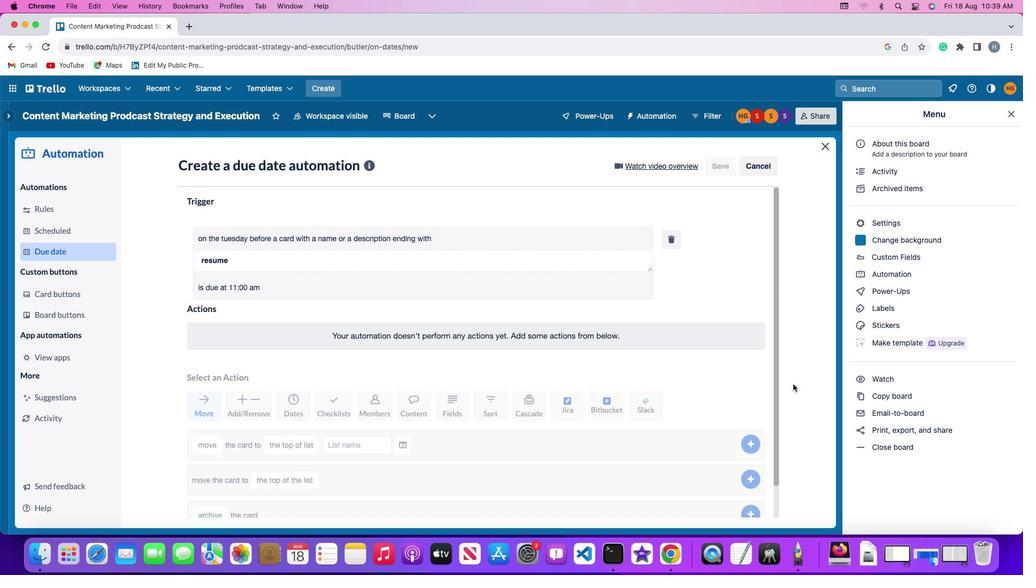 
